 Task: Create a rule from the Routing list, Task moved to a section -> Set Priority in the project AgileAvail , set the section as To-Do and set the priority of the task as  High
Action: Mouse moved to (47, 295)
Screenshot: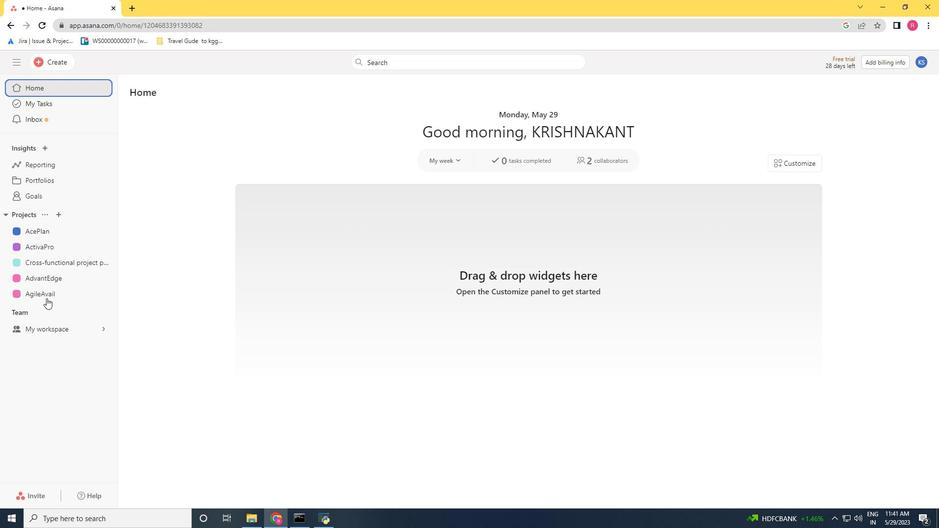 
Action: Mouse pressed left at (47, 295)
Screenshot: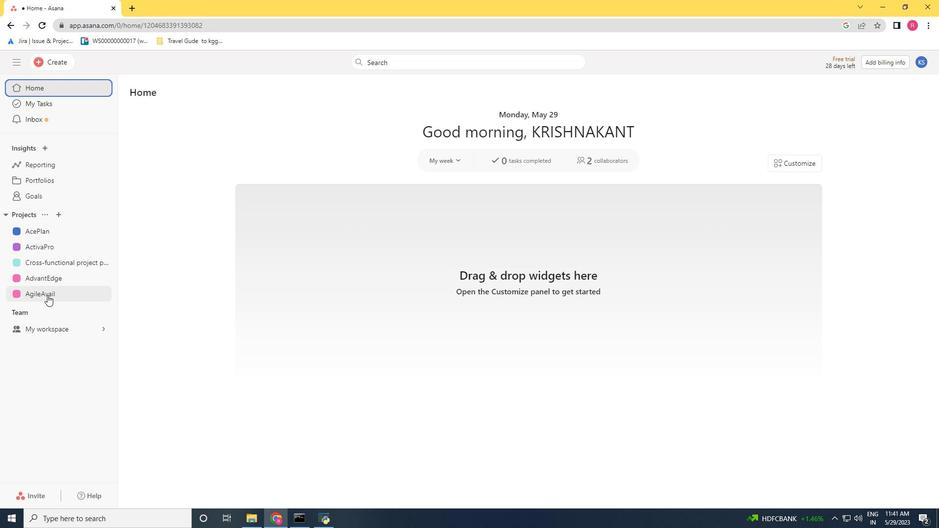 
Action: Mouse moved to (914, 95)
Screenshot: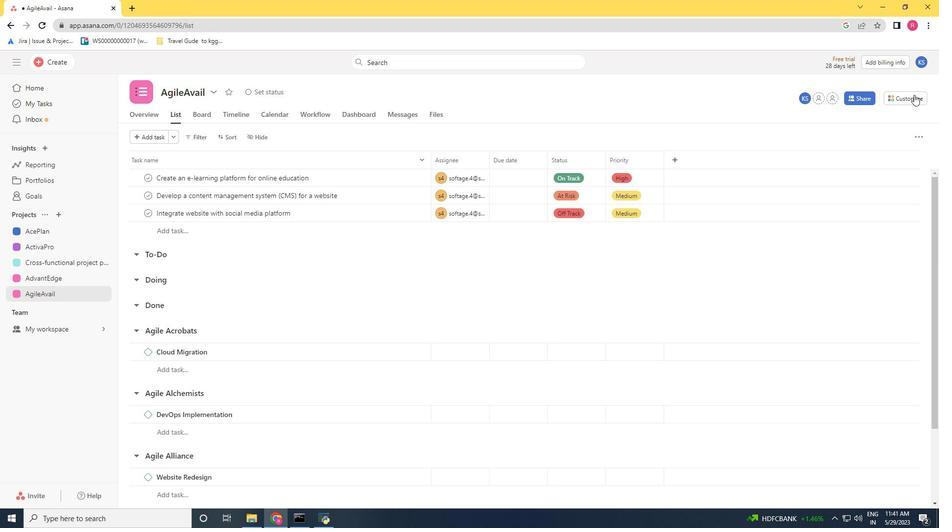 
Action: Mouse pressed left at (914, 95)
Screenshot: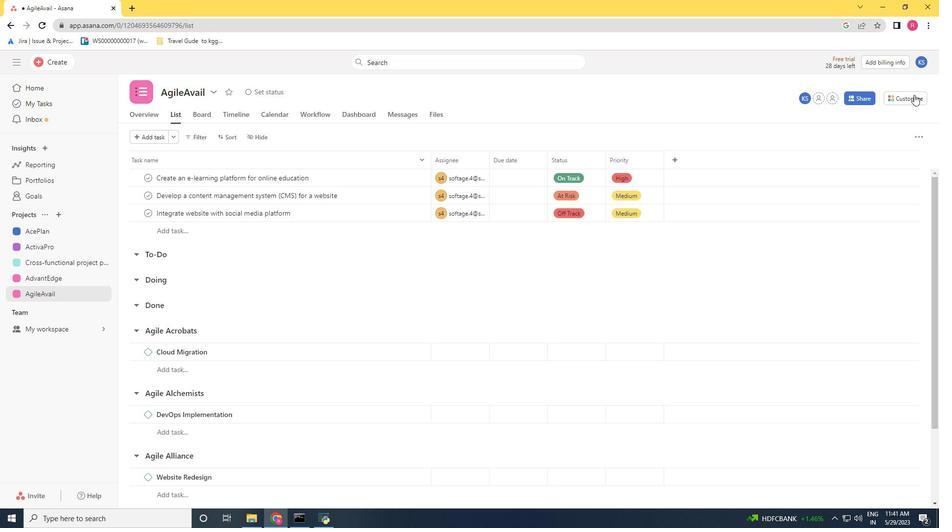 
Action: Mouse moved to (741, 240)
Screenshot: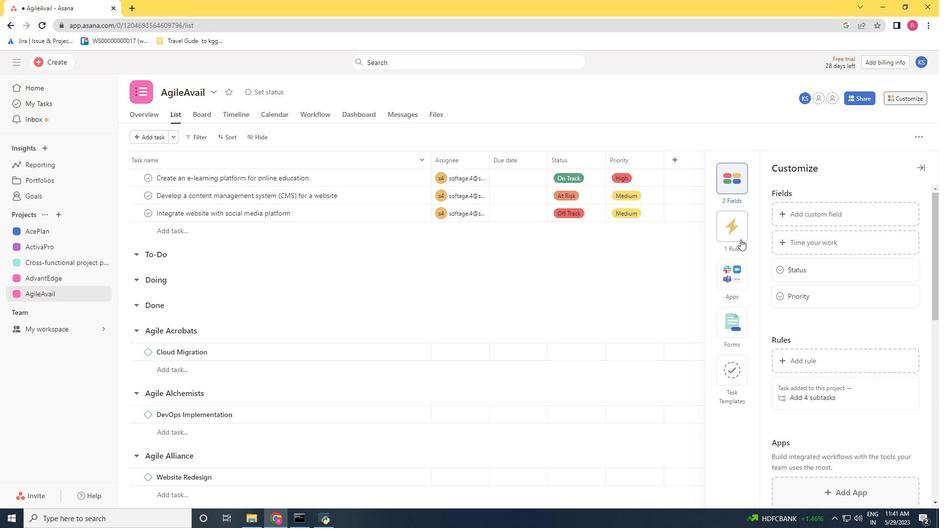 
Action: Mouse pressed left at (741, 240)
Screenshot: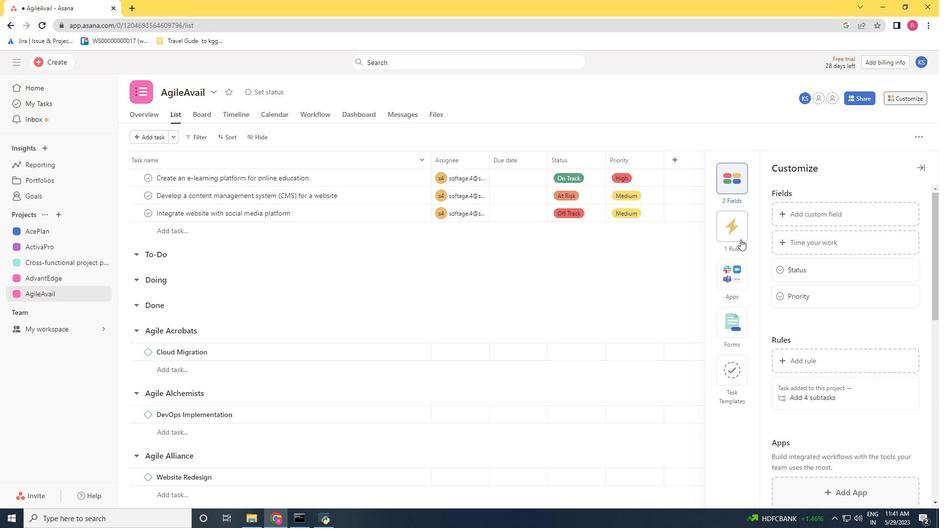 
Action: Mouse moved to (815, 217)
Screenshot: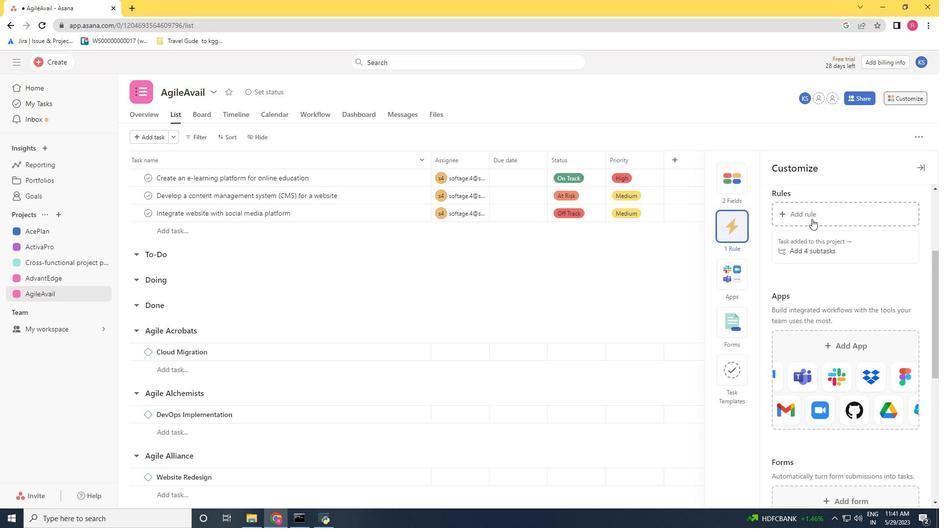 
Action: Mouse pressed left at (815, 217)
Screenshot: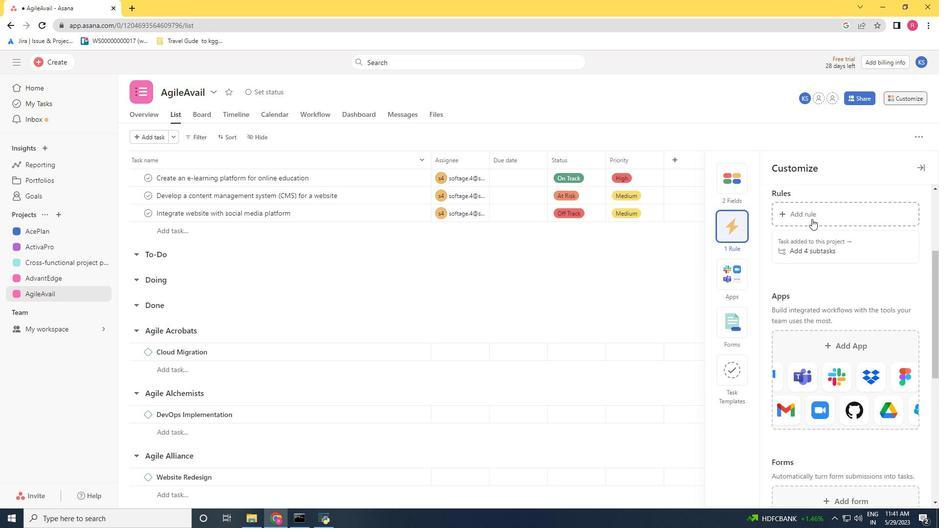 
Action: Mouse moved to (201, 145)
Screenshot: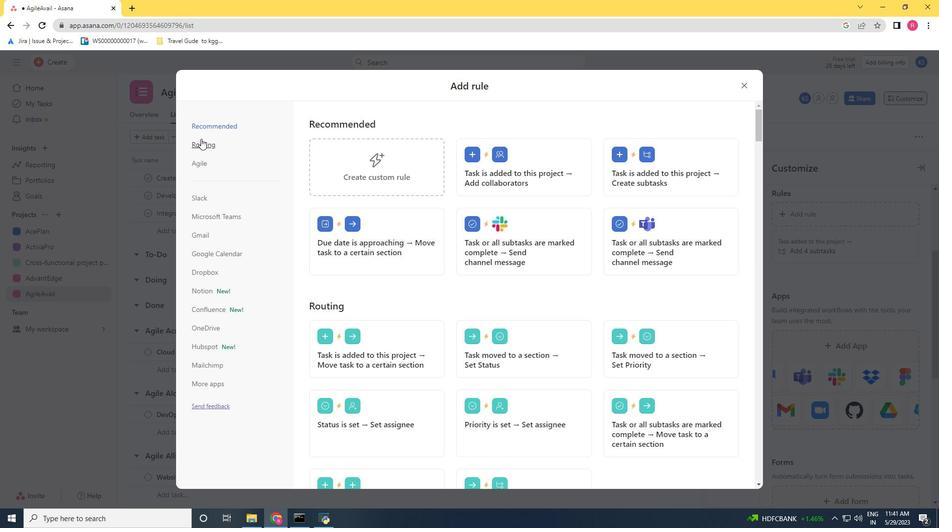 
Action: Mouse pressed left at (201, 145)
Screenshot: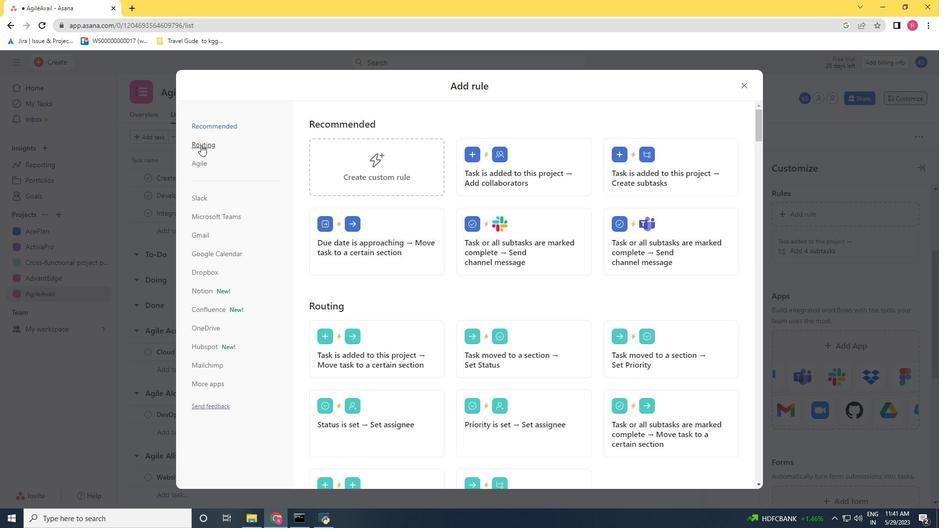 
Action: Mouse moved to (651, 175)
Screenshot: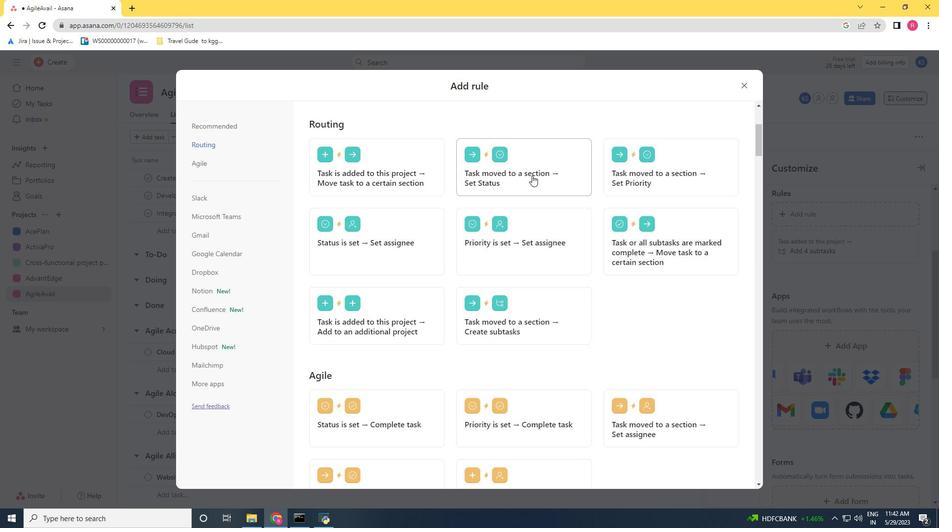 
Action: Mouse pressed left at (651, 175)
Screenshot: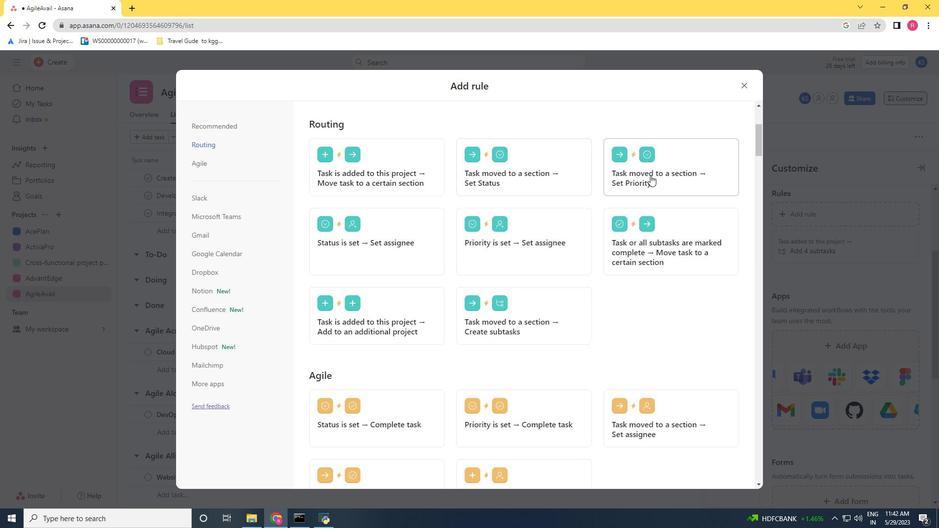 
Action: Mouse moved to (633, 184)
Screenshot: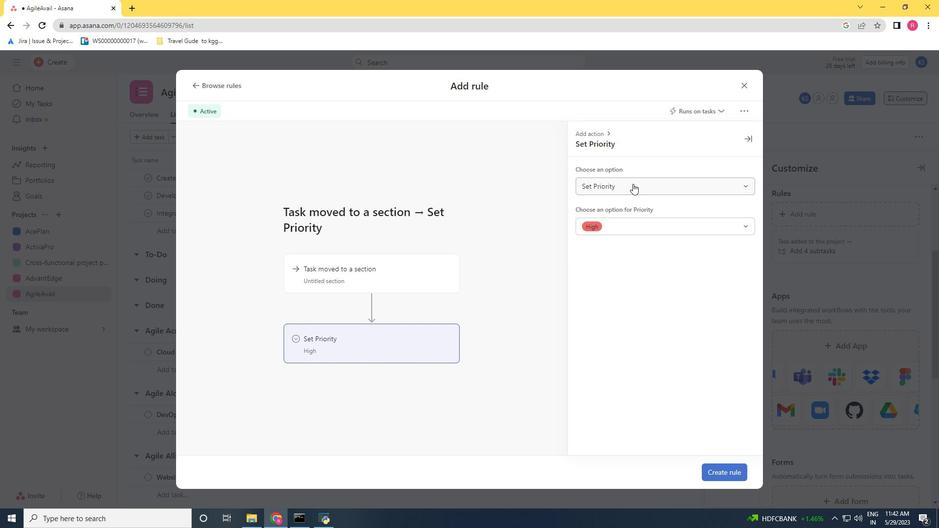 
Action: Mouse pressed left at (633, 184)
Screenshot: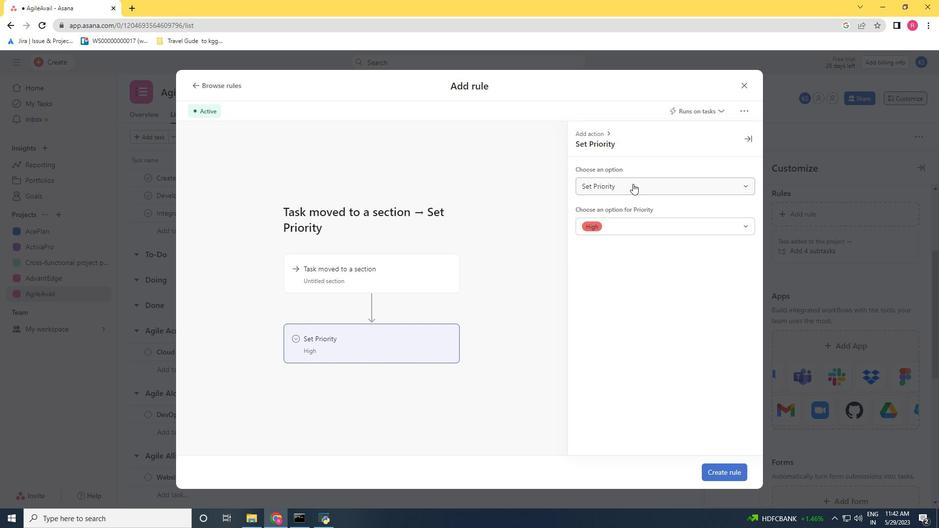 
Action: Mouse moved to (633, 184)
Screenshot: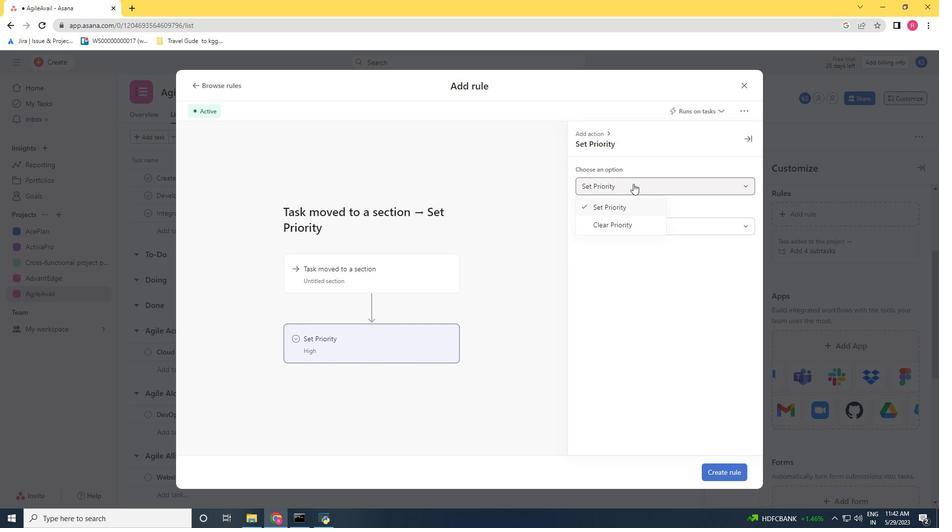 
Action: Mouse pressed left at (633, 184)
Screenshot: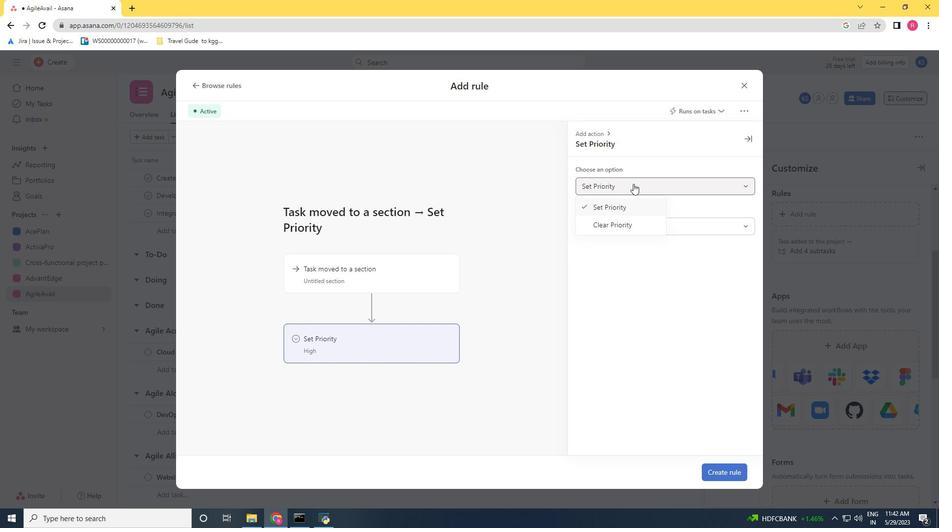 
Action: Mouse moved to (635, 224)
Screenshot: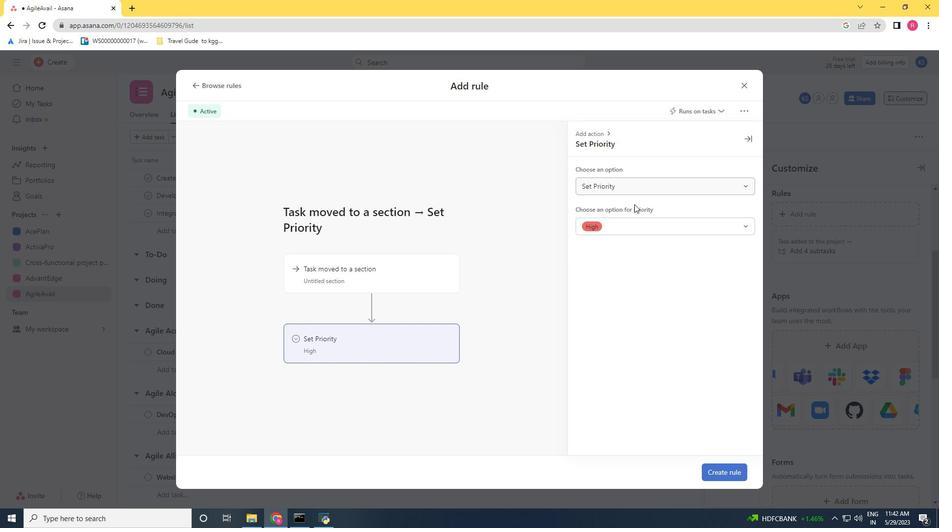 
Action: Mouse pressed left at (635, 224)
Screenshot: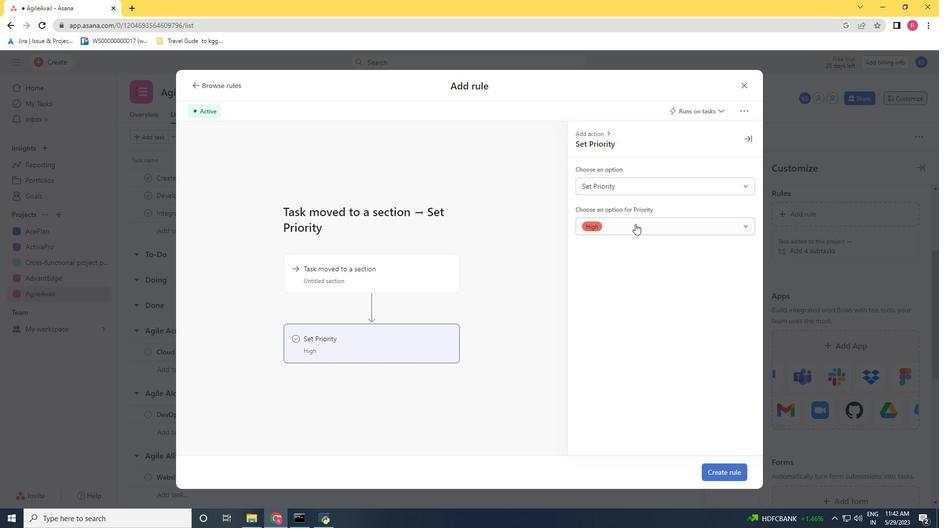 
Action: Mouse moved to (383, 282)
Screenshot: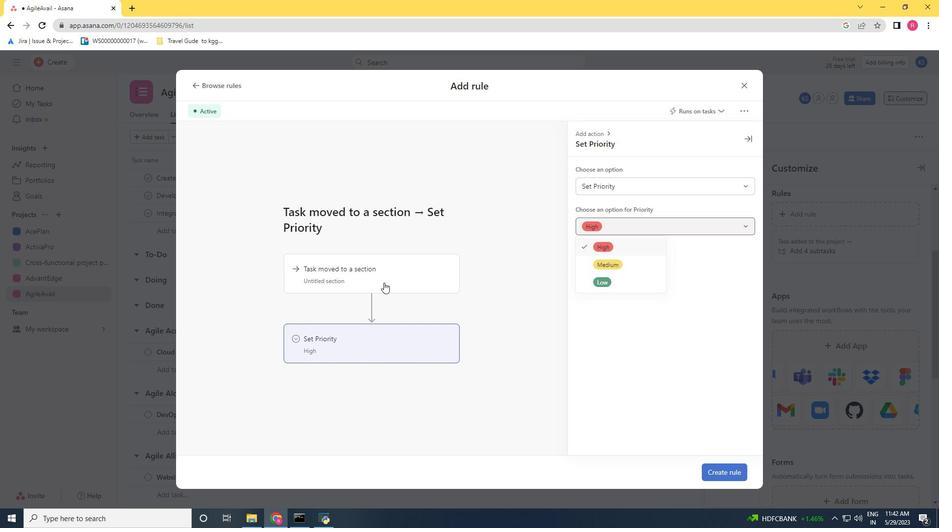 
Action: Mouse pressed left at (383, 282)
Screenshot: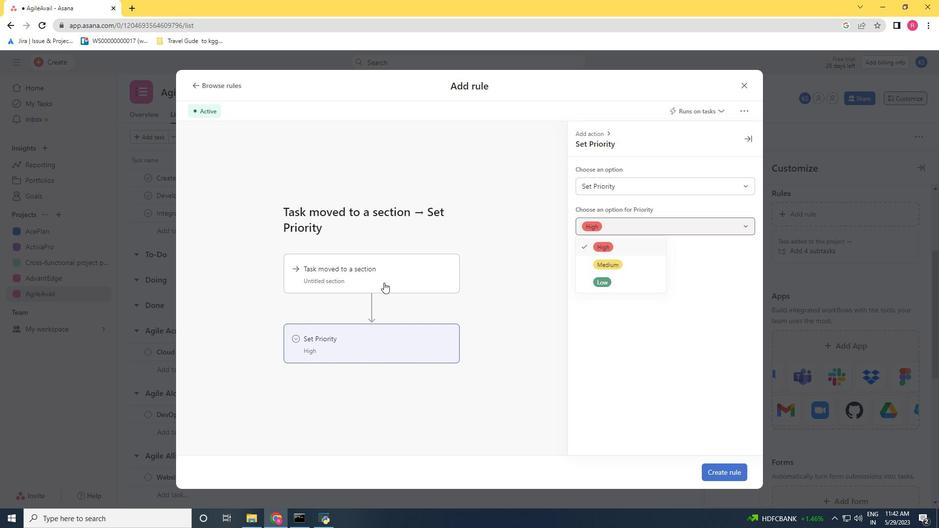 
Action: Mouse moved to (635, 193)
Screenshot: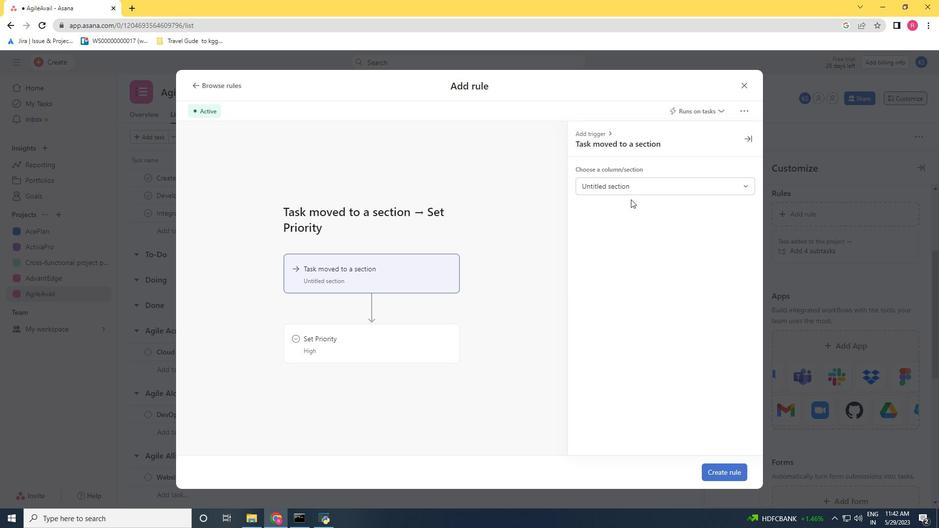 
Action: Mouse pressed left at (635, 193)
Screenshot: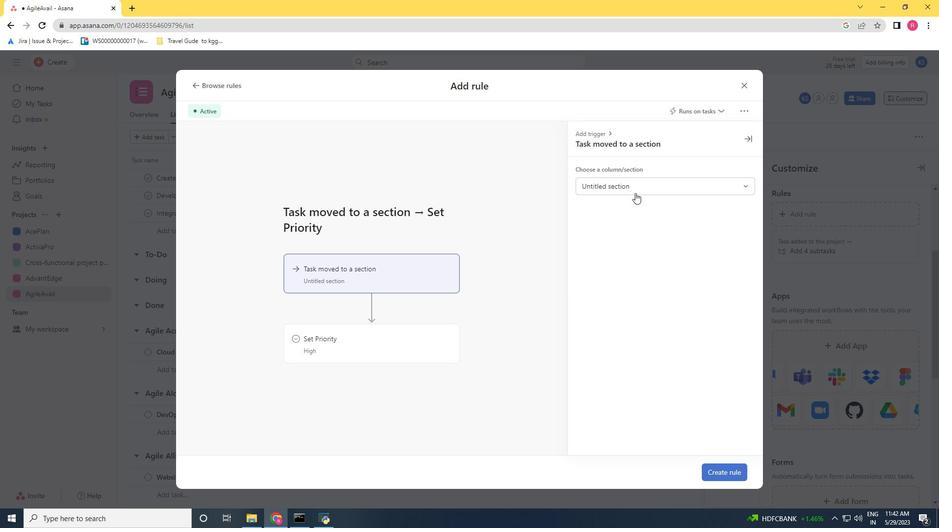 
Action: Mouse moved to (625, 234)
Screenshot: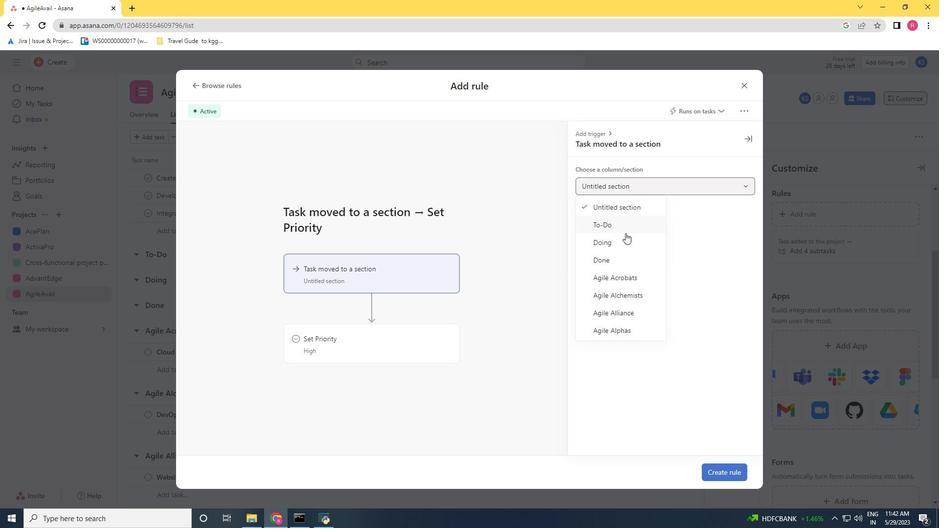 
Action: Mouse pressed left at (625, 234)
Screenshot: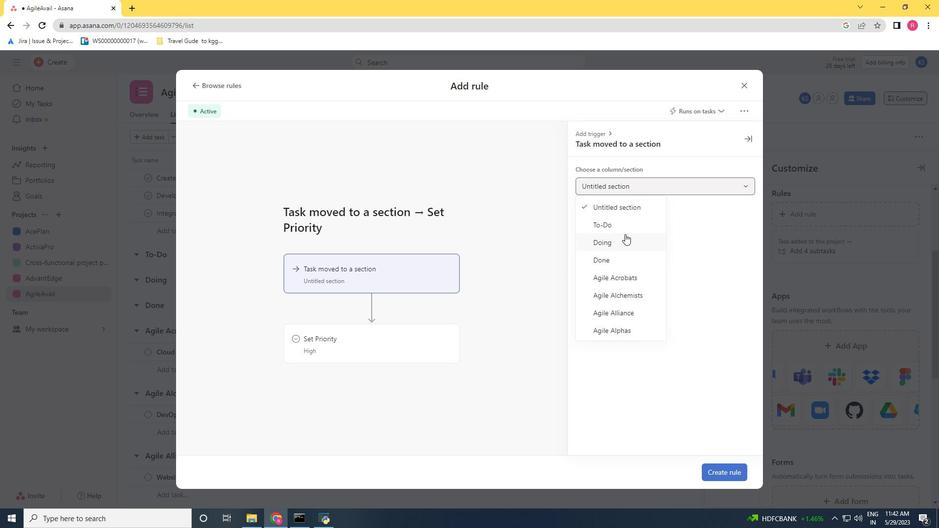 
Action: Mouse moved to (609, 187)
Screenshot: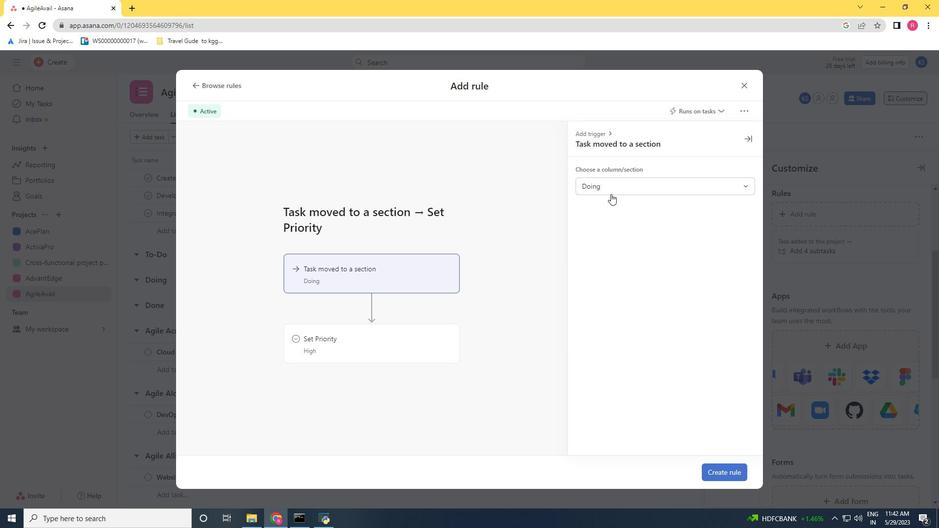 
Action: Mouse pressed left at (609, 187)
Screenshot: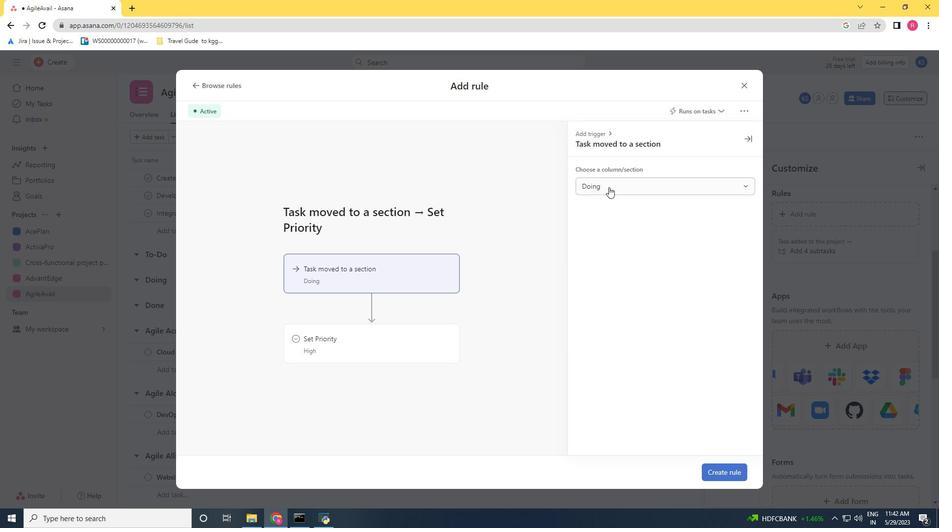 
Action: Mouse moved to (614, 226)
Screenshot: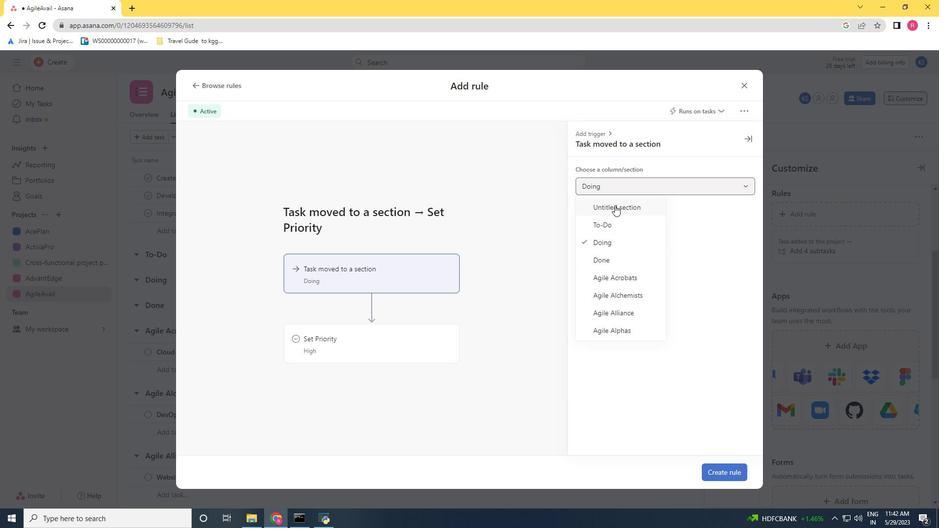 
Action: Mouse pressed left at (614, 226)
Screenshot: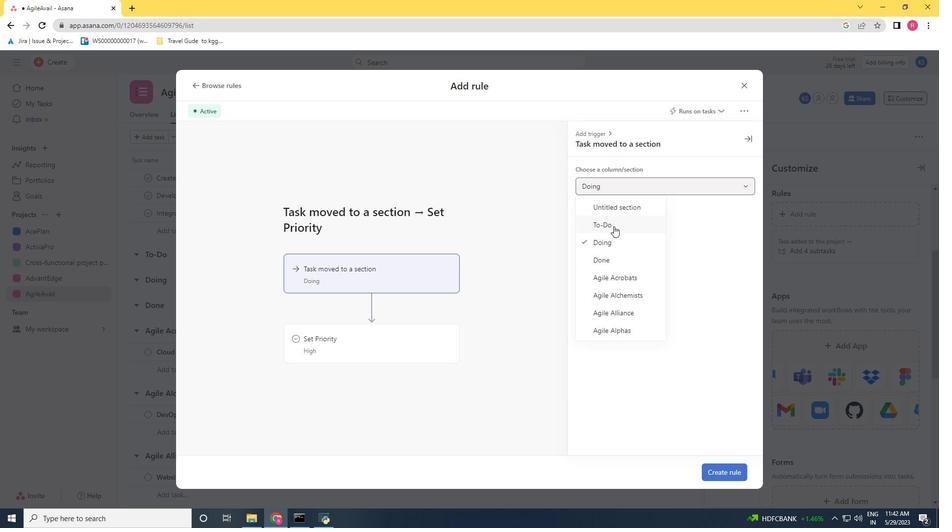 
Action: Mouse moved to (373, 341)
Screenshot: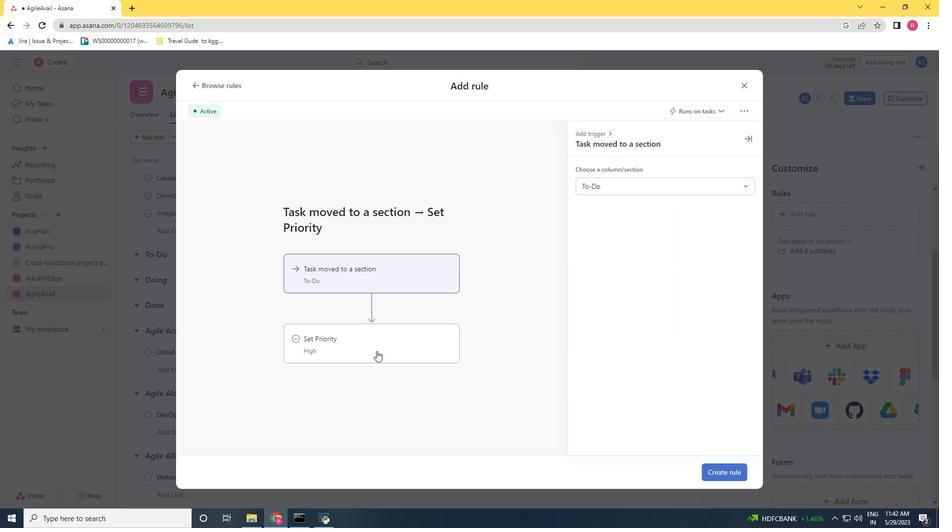 
Action: Mouse pressed left at (373, 341)
Screenshot: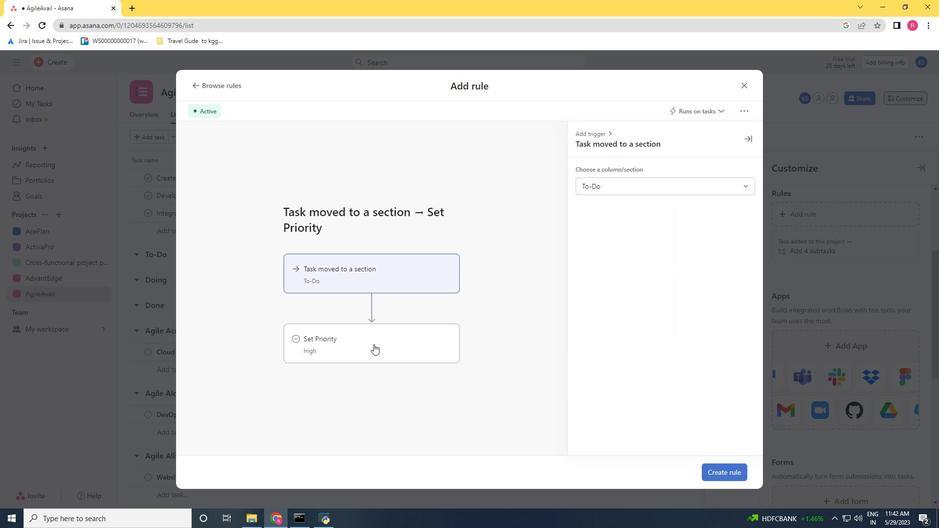 
Action: Mouse moved to (631, 233)
Screenshot: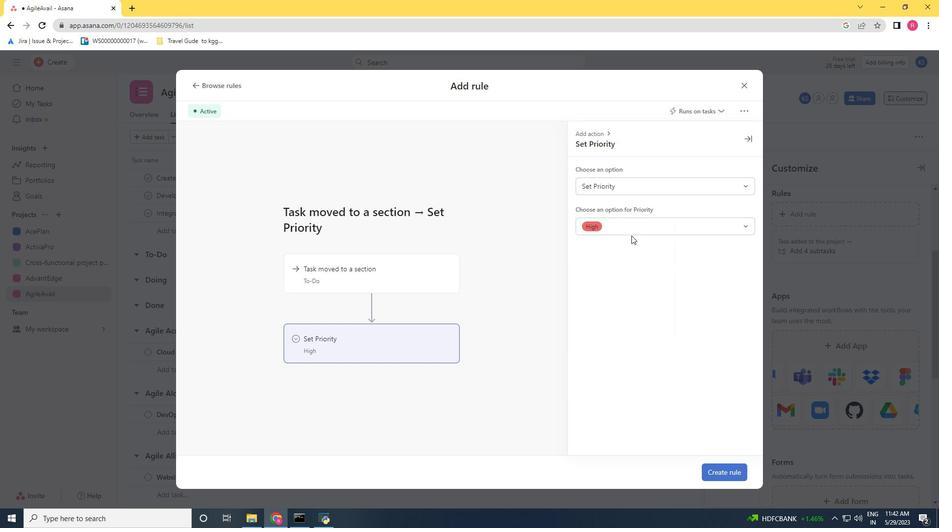 
Action: Mouse pressed left at (631, 233)
Screenshot: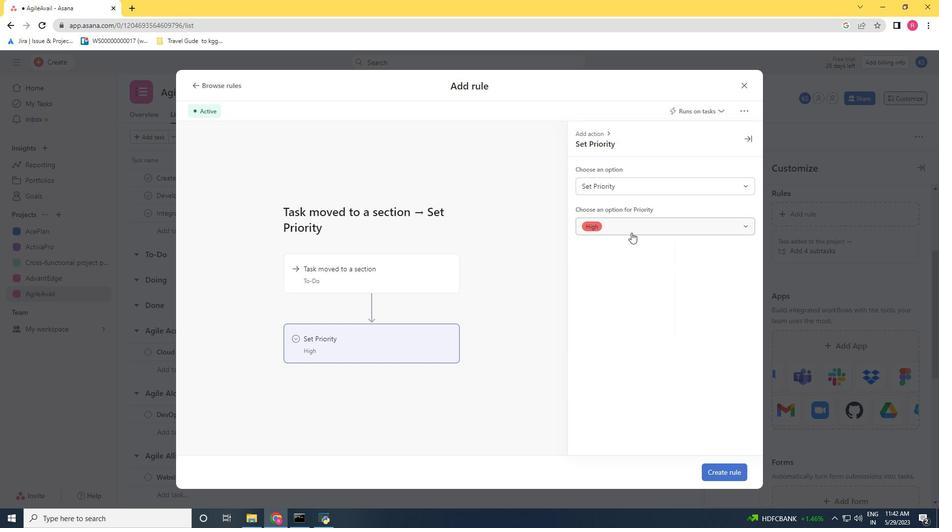 
Action: Mouse moved to (609, 242)
Screenshot: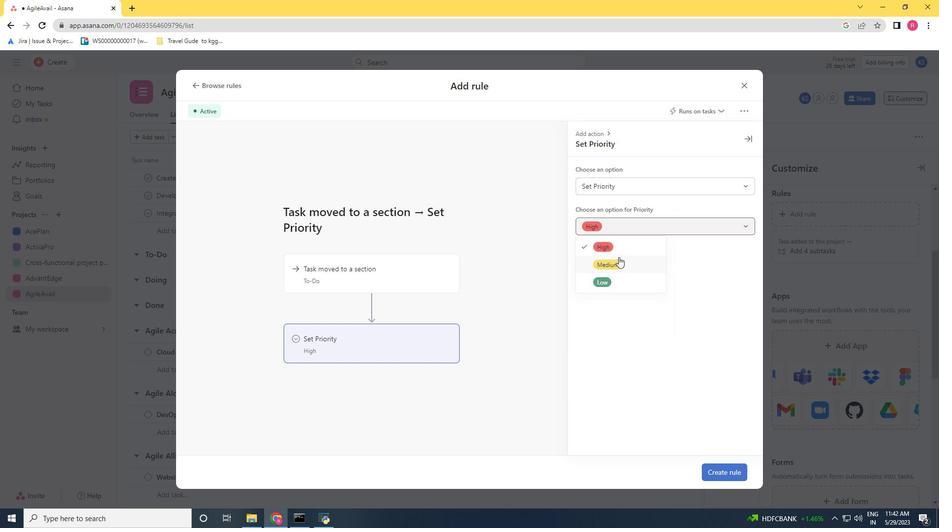 
Action: Mouse pressed left at (609, 242)
Screenshot: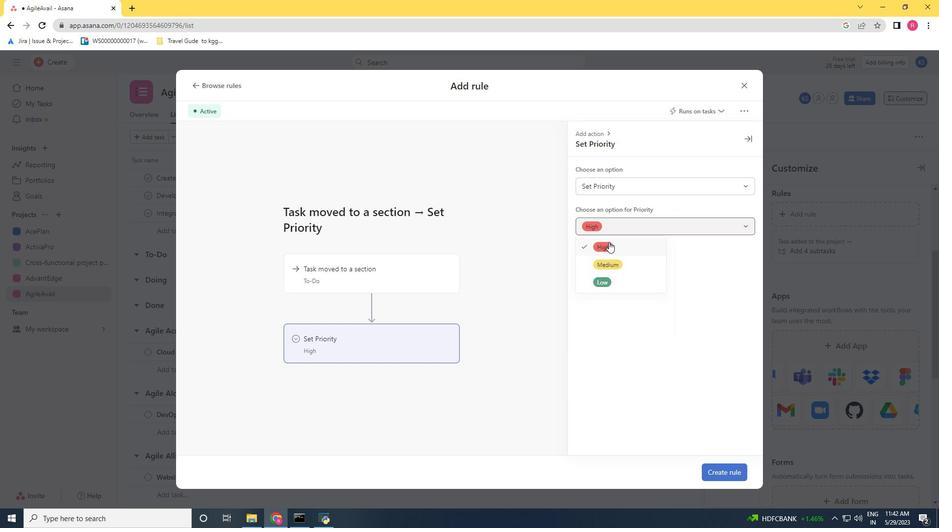 
Action: Mouse moved to (718, 468)
Screenshot: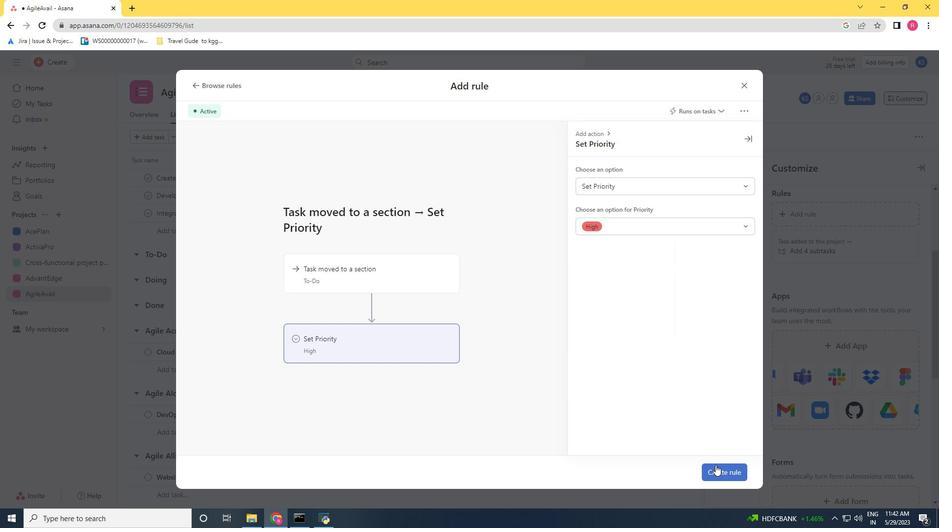 
Action: Mouse pressed left at (718, 468)
Screenshot: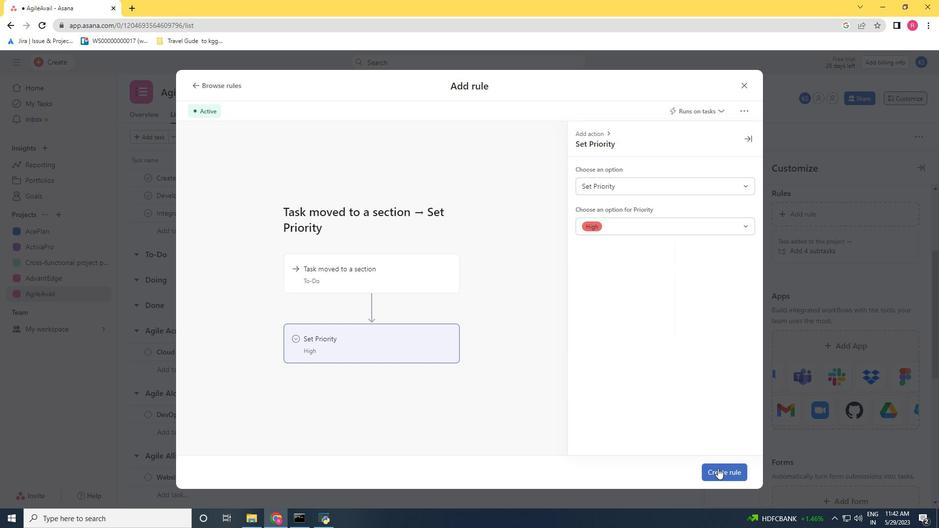 
Action: Mouse moved to (563, 374)
Screenshot: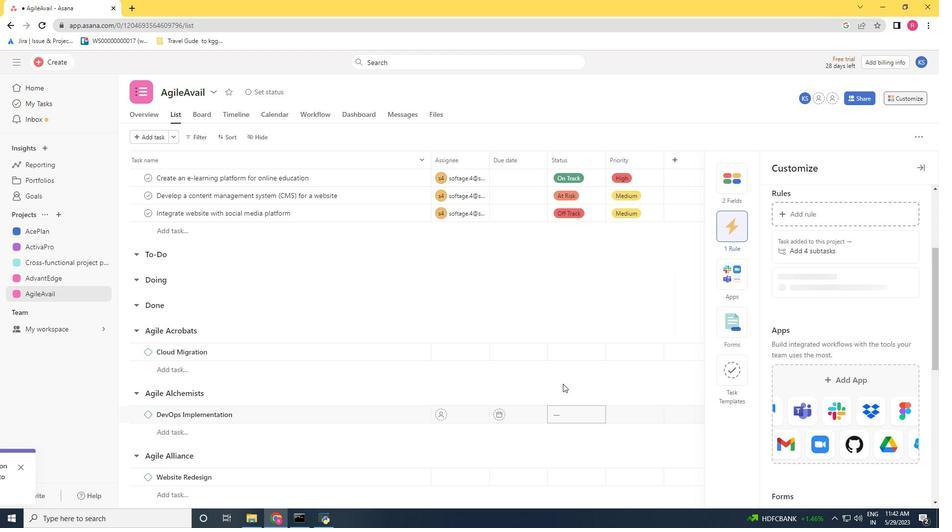 
